 Task: Add Sprouts Organic Cinnamon Powder to the cart.
Action: Mouse moved to (42, 321)
Screenshot: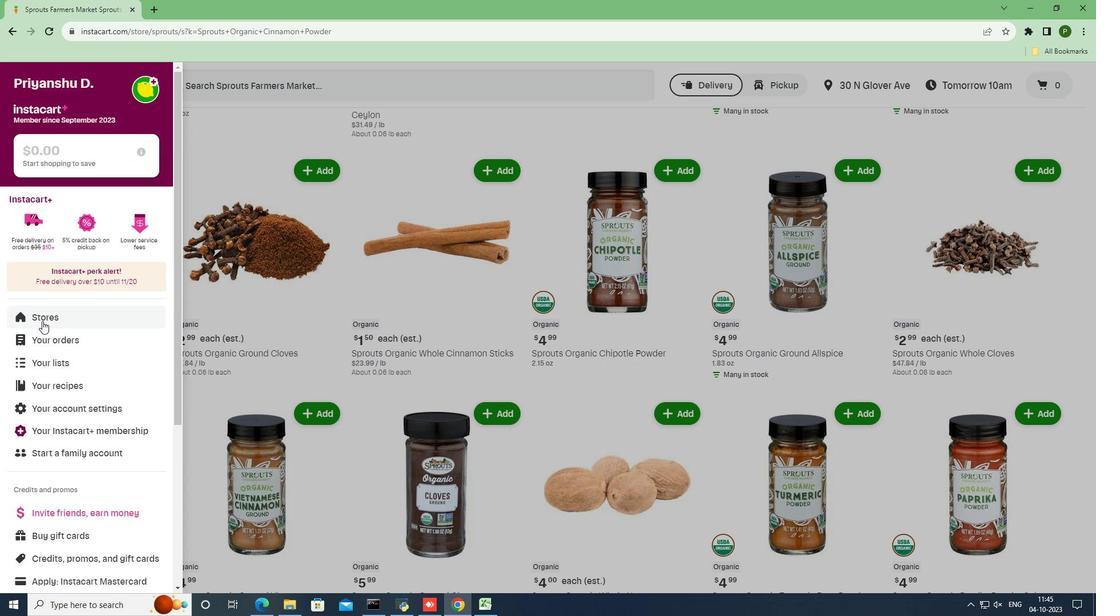 
Action: Mouse pressed left at (42, 321)
Screenshot: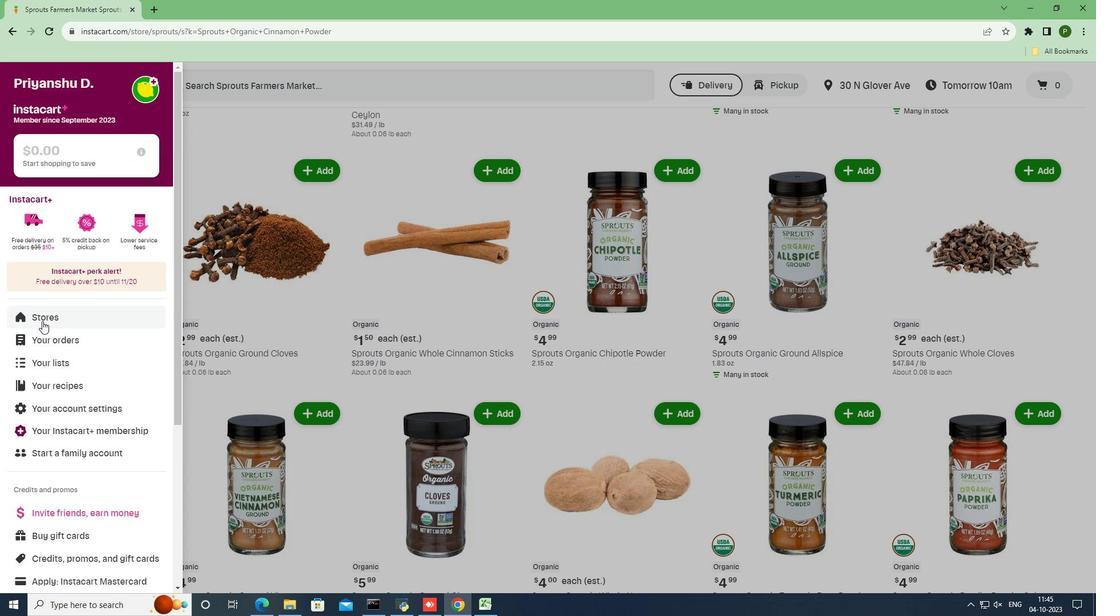 
Action: Mouse moved to (259, 133)
Screenshot: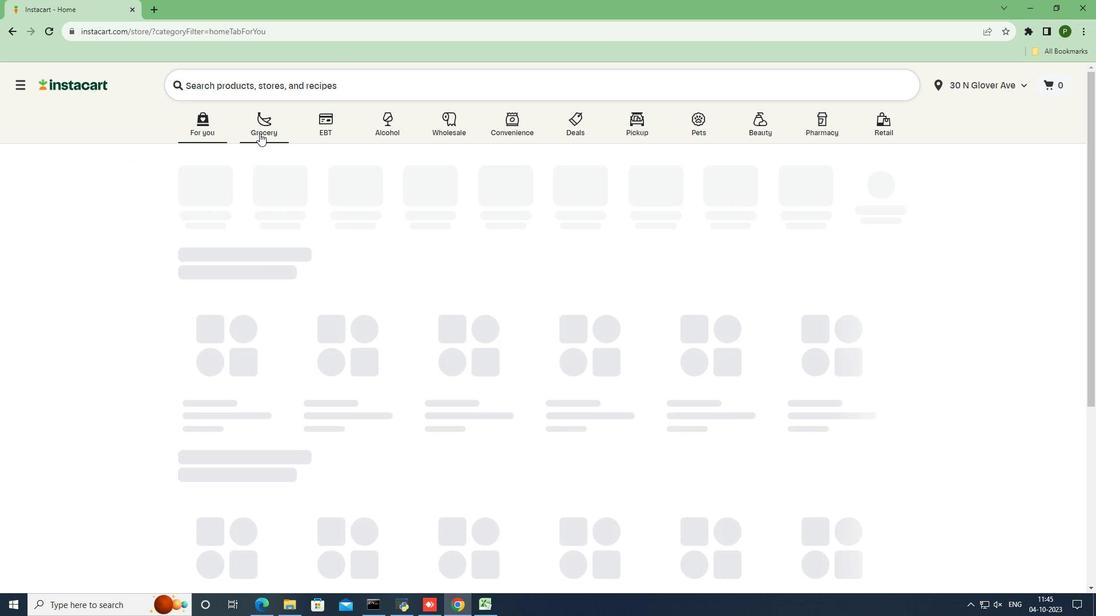 
Action: Mouse pressed left at (259, 133)
Screenshot: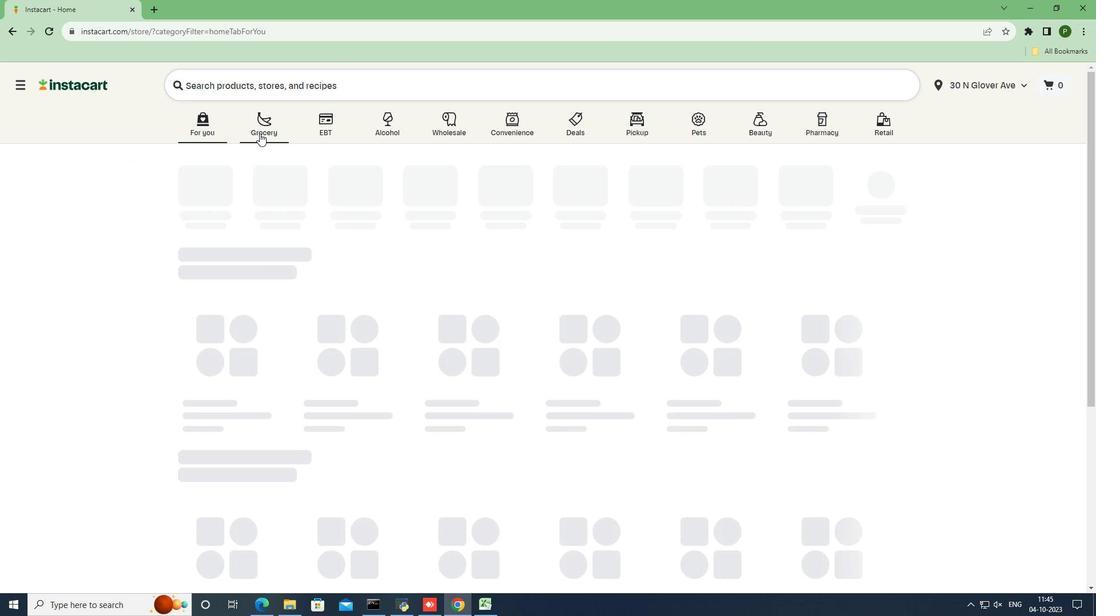 
Action: Mouse moved to (689, 252)
Screenshot: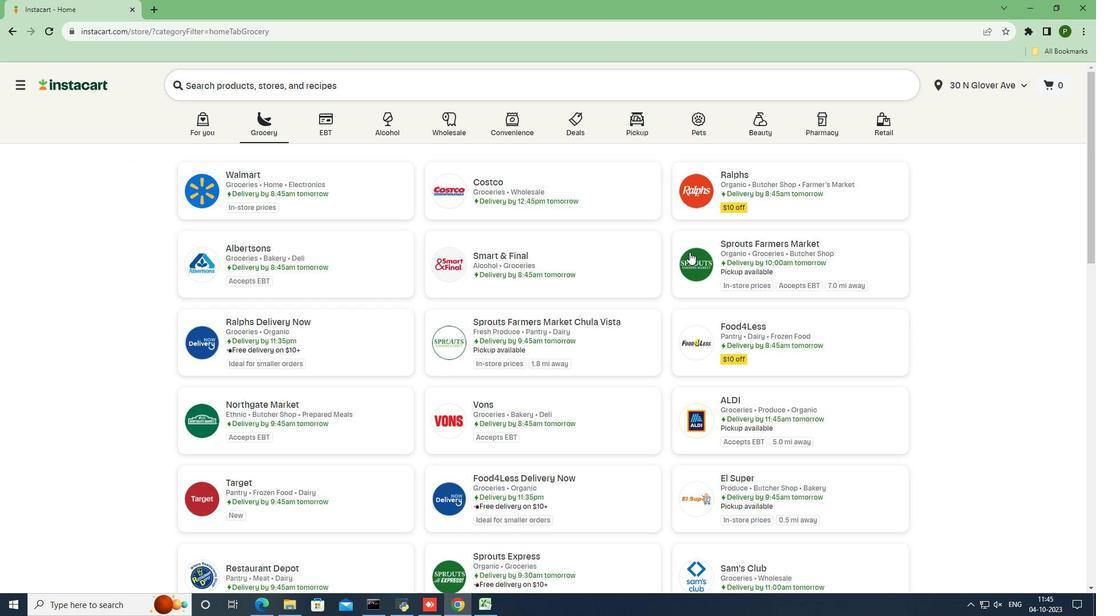 
Action: Mouse pressed left at (689, 252)
Screenshot: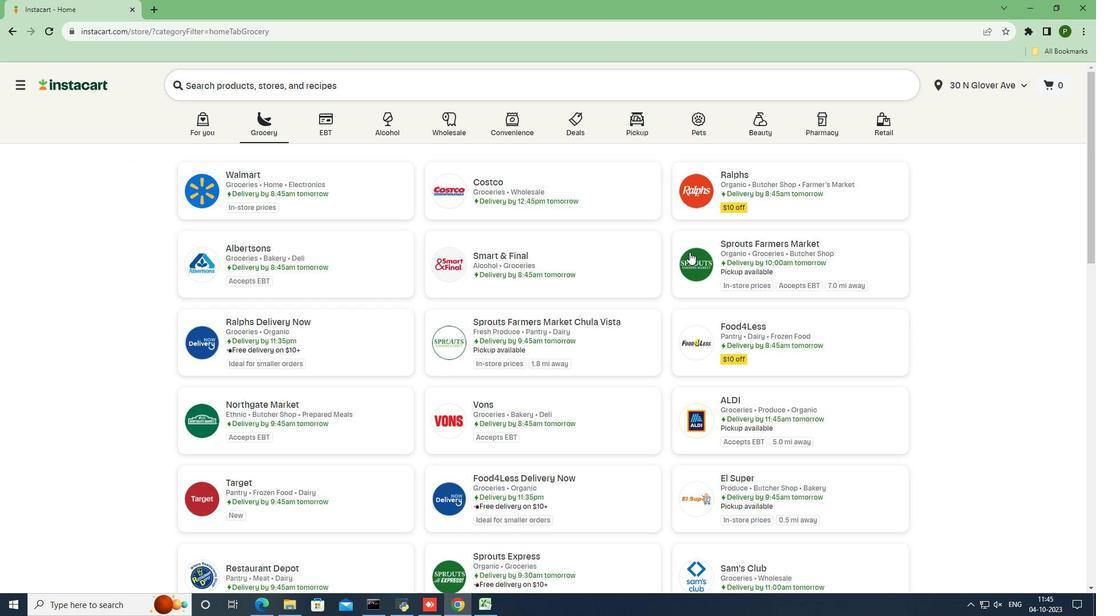
Action: Mouse moved to (102, 323)
Screenshot: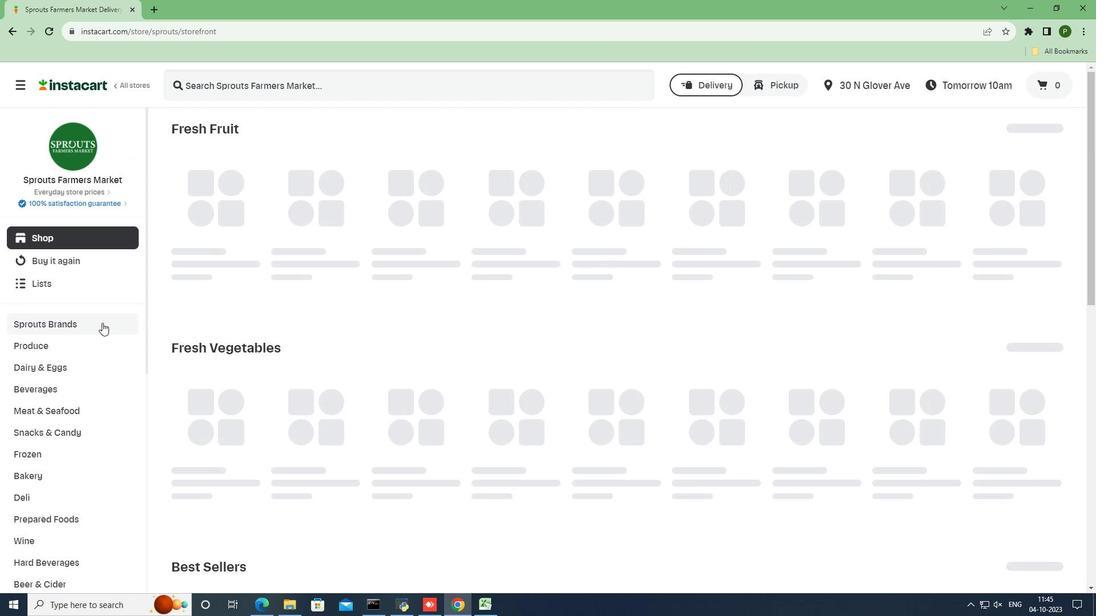 
Action: Mouse pressed left at (102, 323)
Screenshot: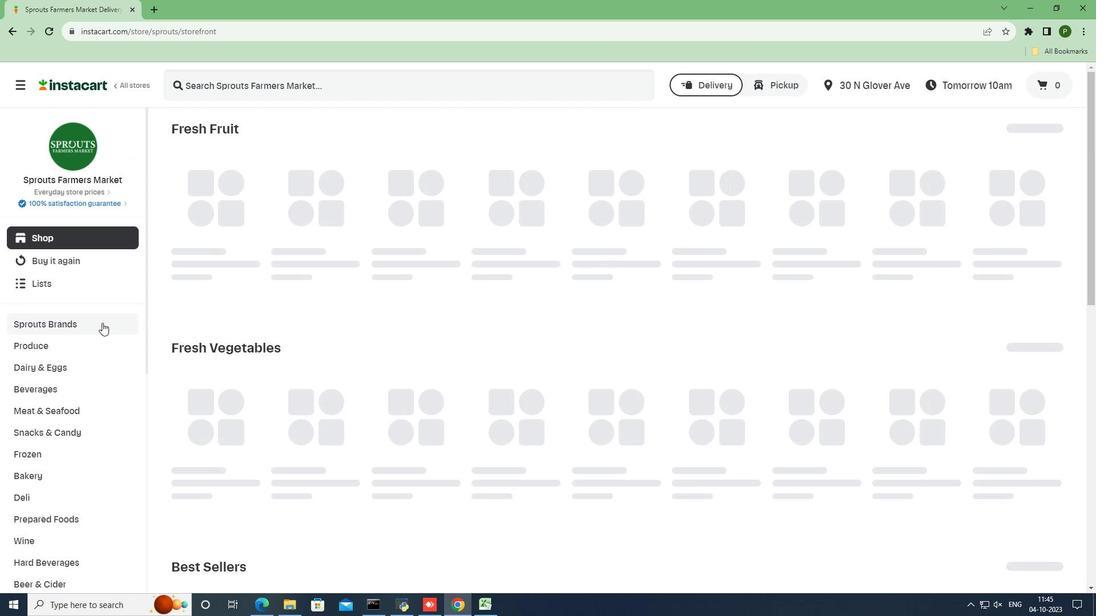 
Action: Mouse moved to (80, 420)
Screenshot: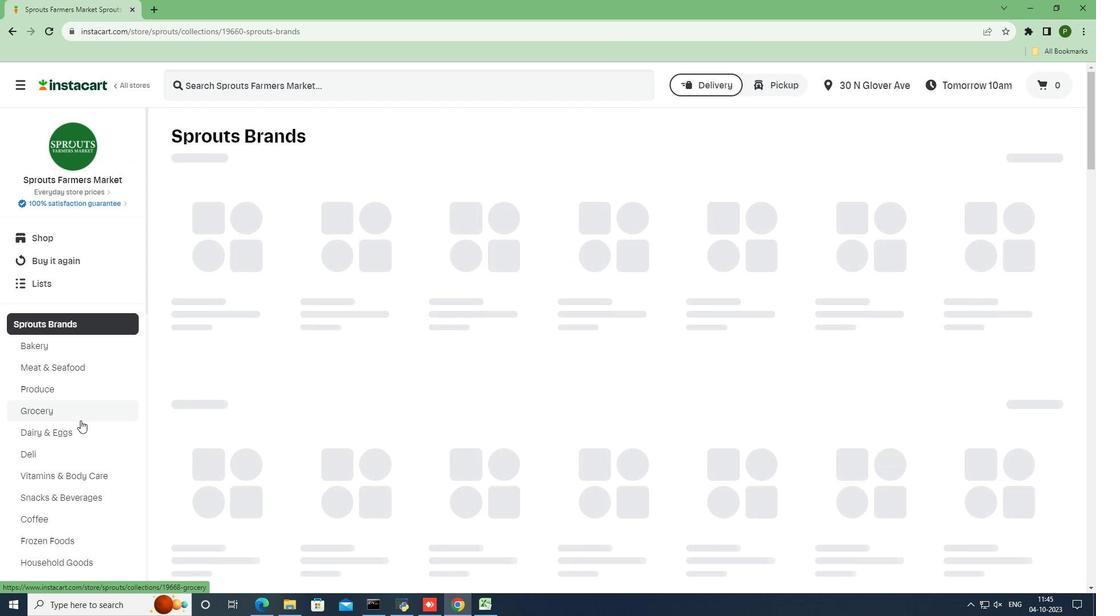 
Action: Mouse pressed left at (80, 420)
Screenshot: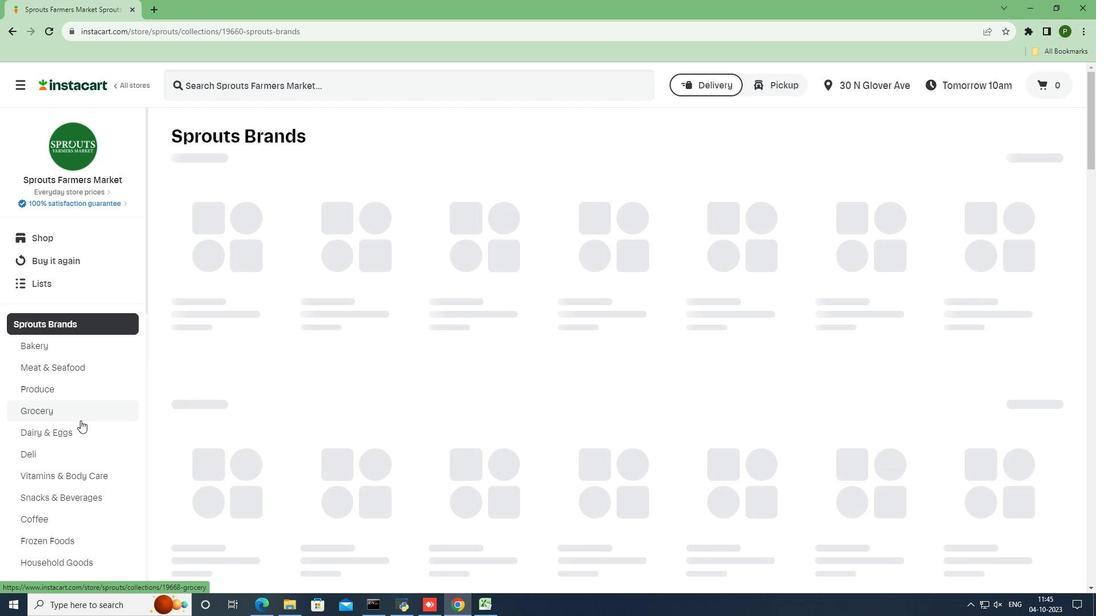 
Action: Mouse moved to (304, 223)
Screenshot: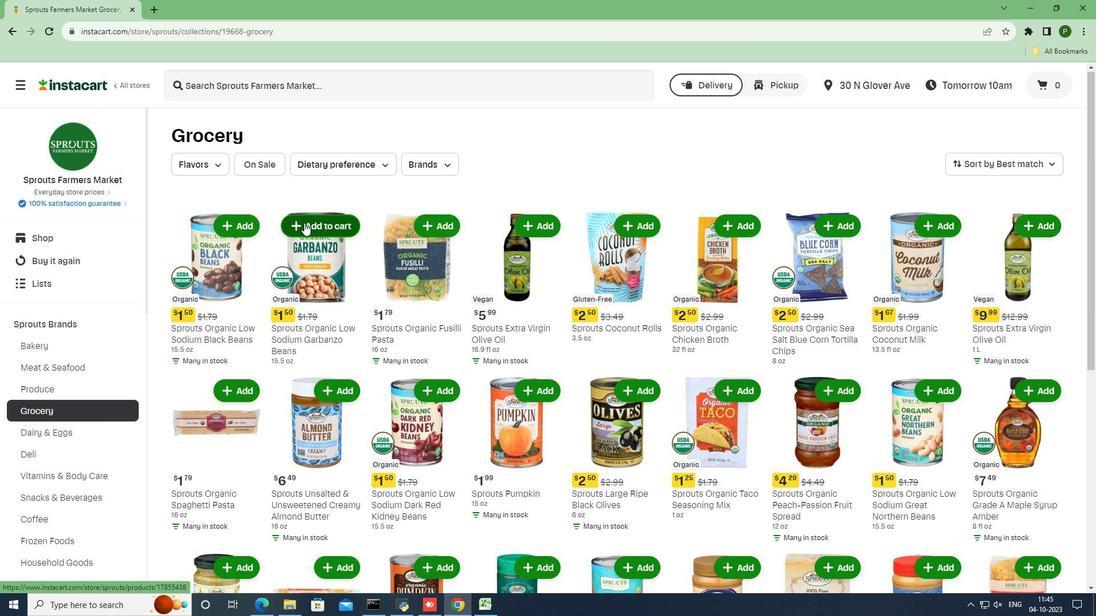 
Action: Mouse scrolled (304, 222) with delta (0, 0)
Screenshot: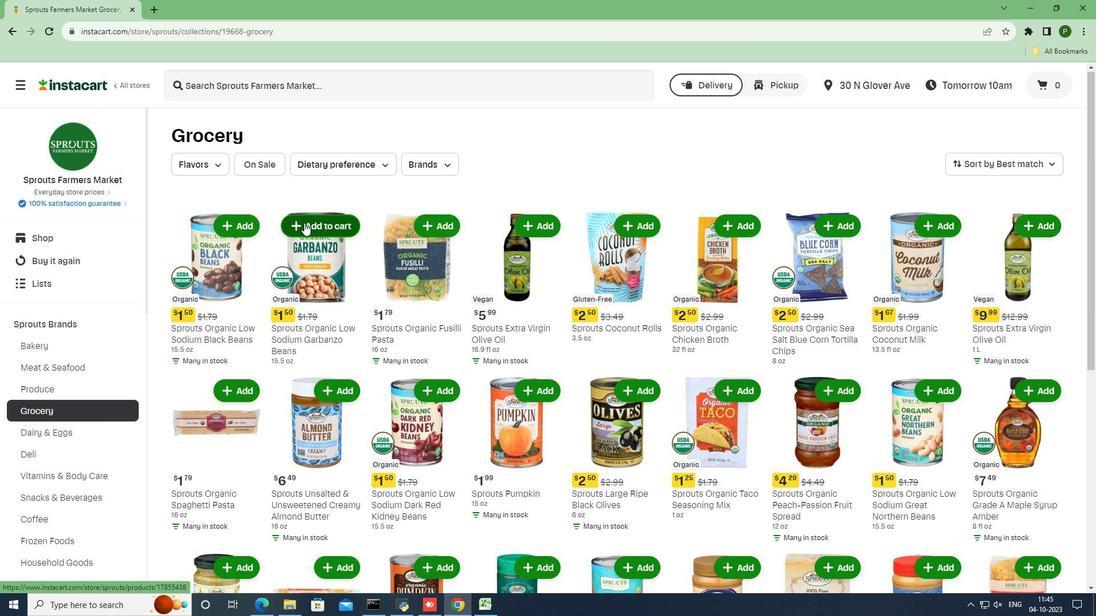 
Action: Mouse moved to (304, 223)
Screenshot: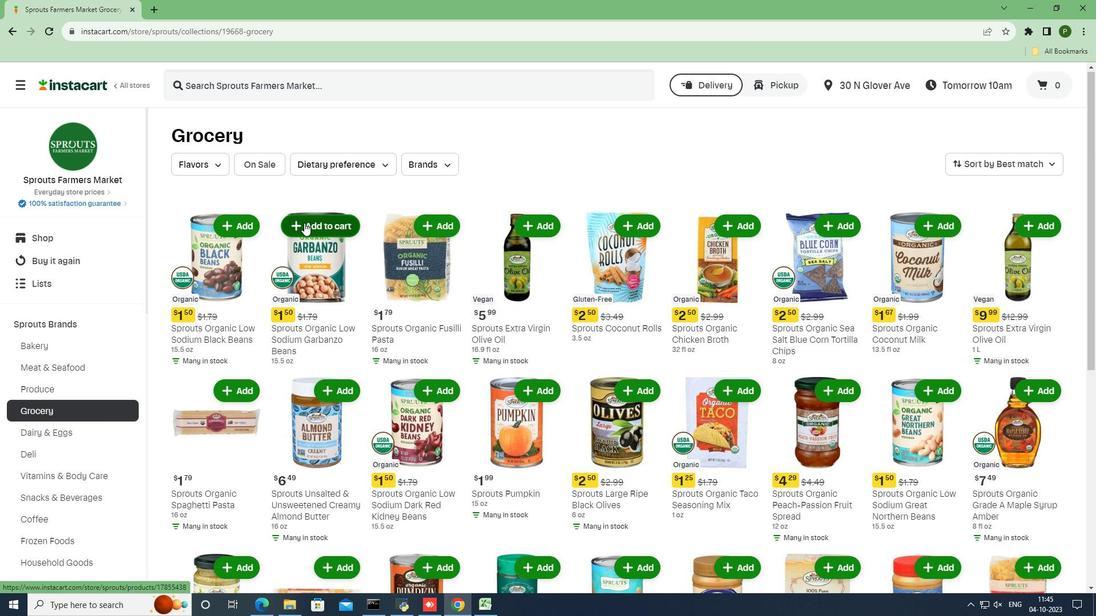
Action: Mouse scrolled (304, 222) with delta (0, 0)
Screenshot: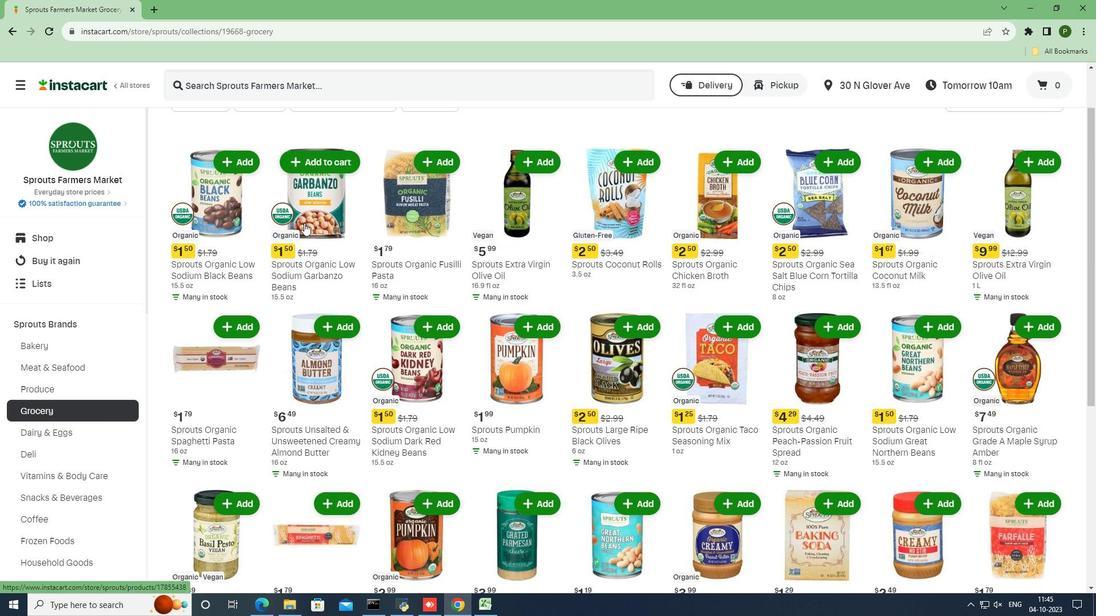 
Action: Mouse scrolled (304, 222) with delta (0, 0)
Screenshot: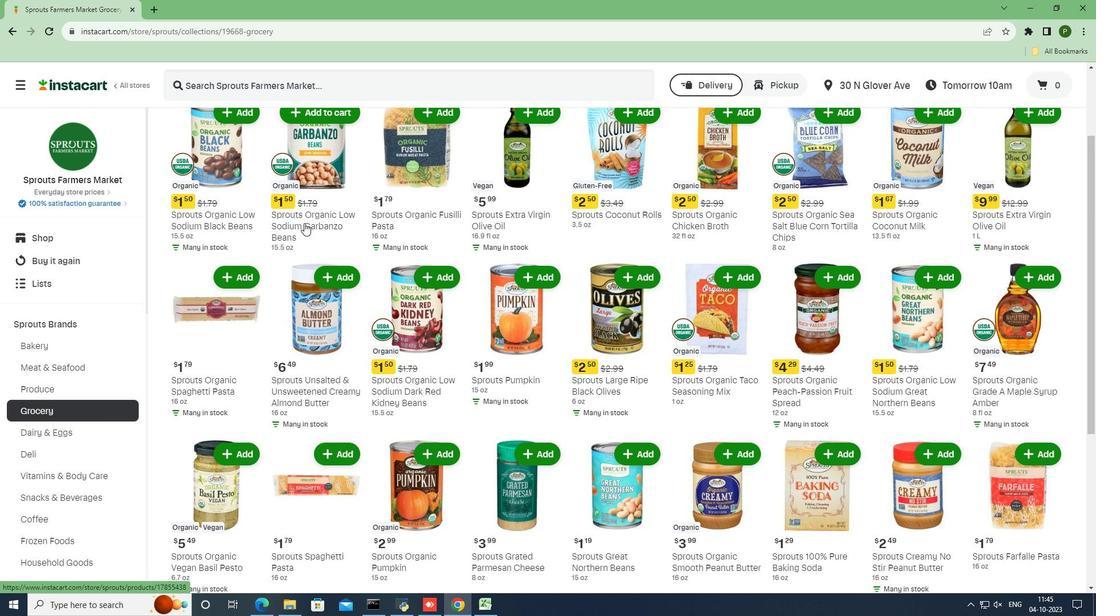 
Action: Mouse scrolled (304, 222) with delta (0, 0)
Screenshot: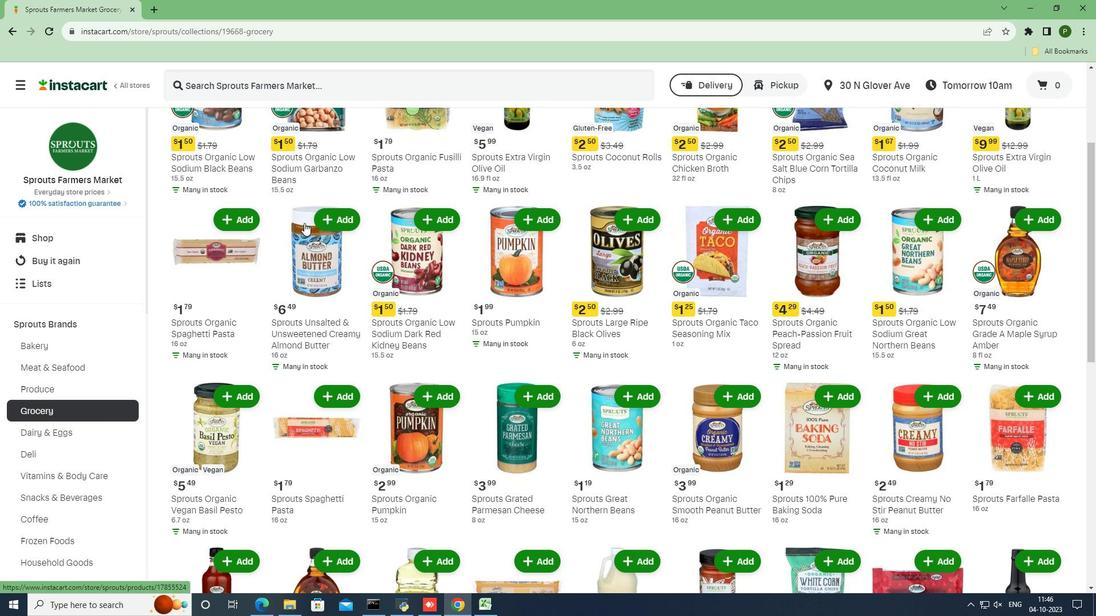 
Action: Mouse scrolled (304, 222) with delta (0, 0)
Screenshot: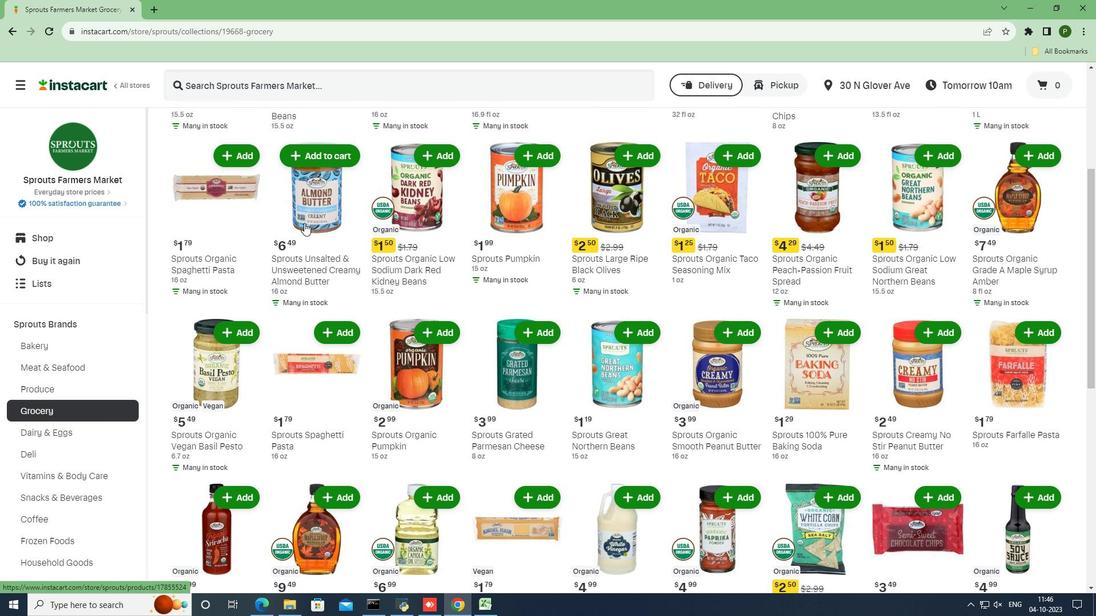 
Action: Mouse scrolled (304, 222) with delta (0, 0)
Screenshot: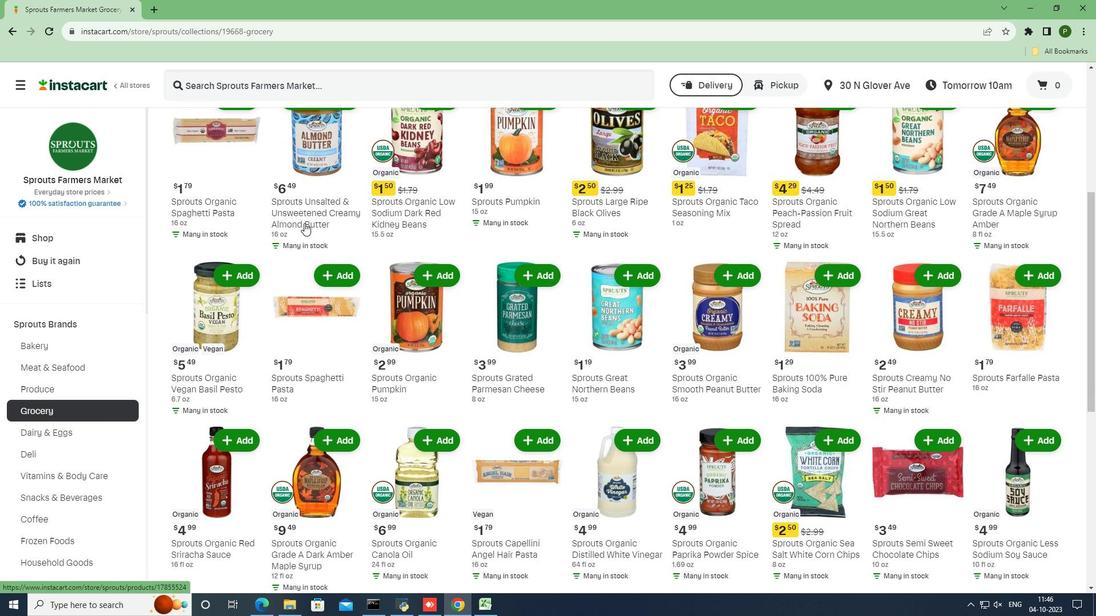 
Action: Mouse scrolled (304, 222) with delta (0, 0)
Screenshot: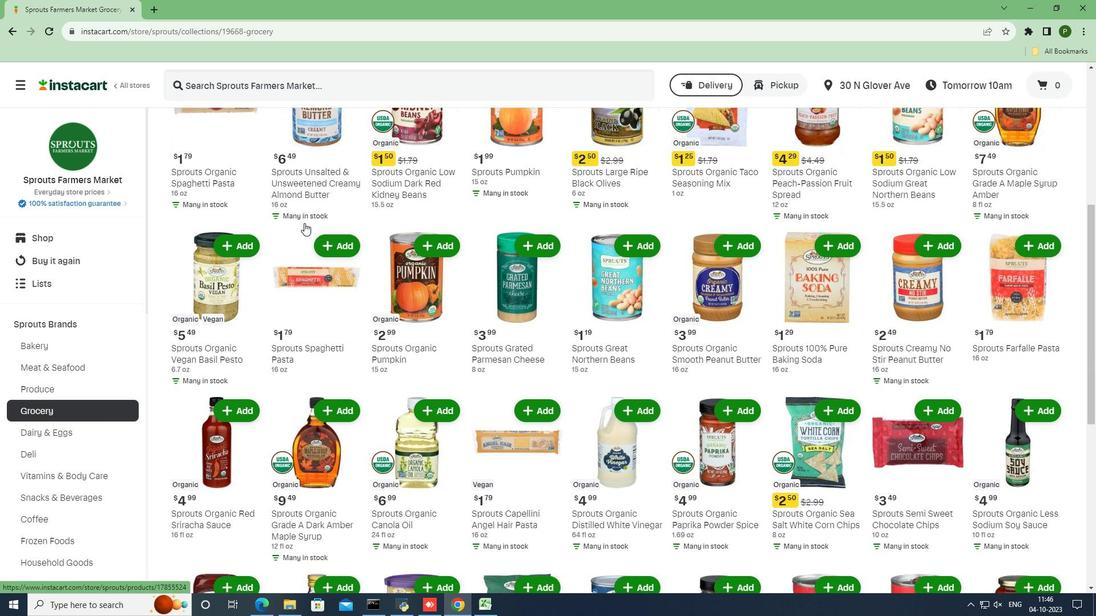 
Action: Mouse scrolled (304, 222) with delta (0, 0)
Screenshot: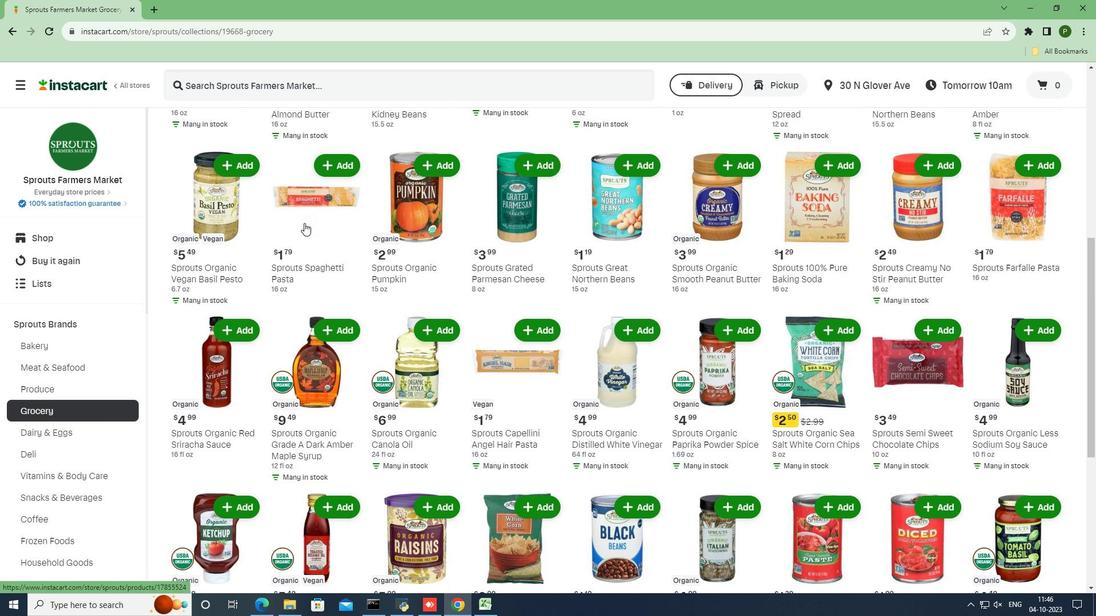 
Action: Mouse scrolled (304, 222) with delta (0, 0)
Screenshot: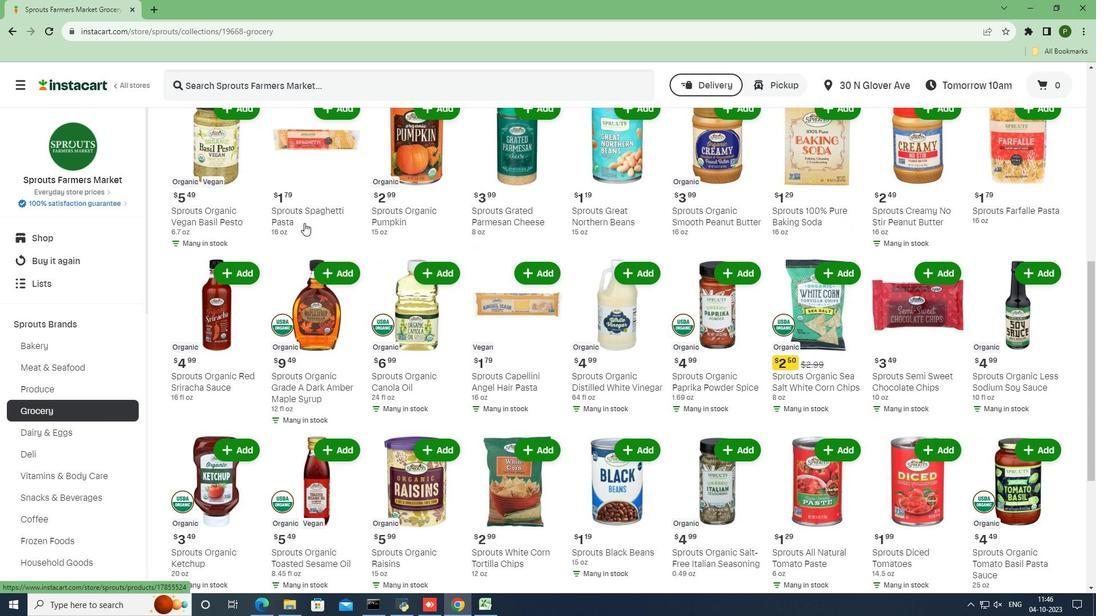 
Action: Mouse scrolled (304, 222) with delta (0, 0)
Screenshot: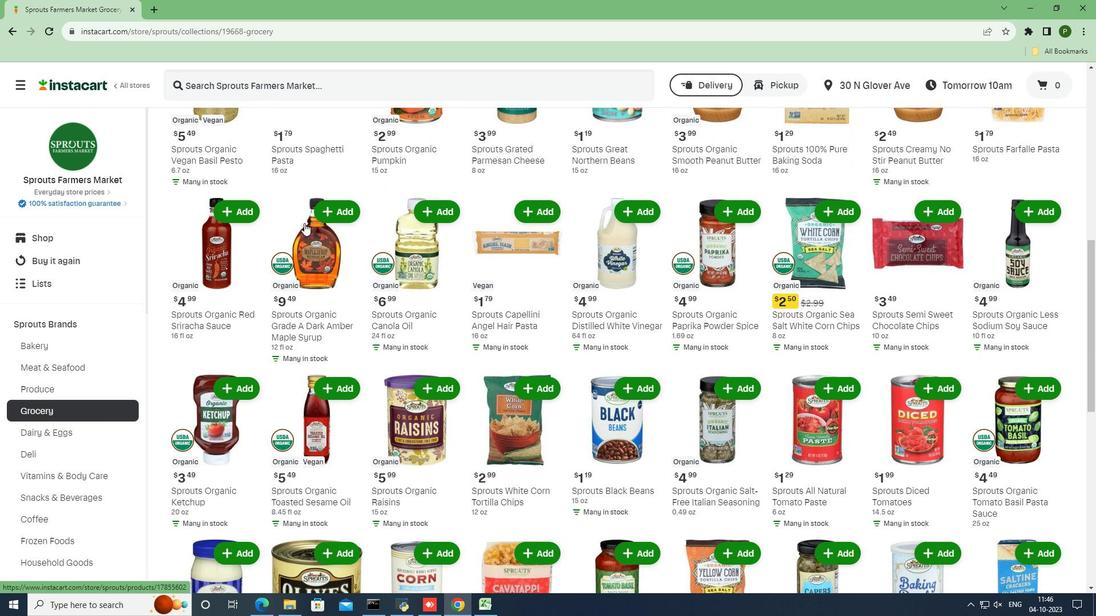 
Action: Mouse scrolled (304, 222) with delta (0, 0)
Screenshot: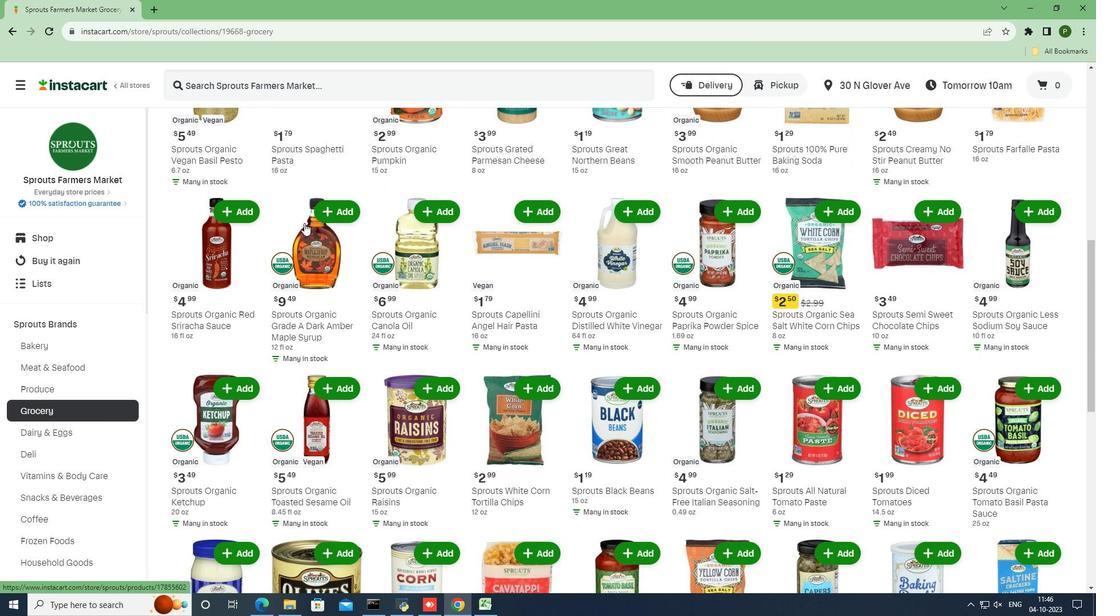 
Action: Mouse scrolled (304, 222) with delta (0, 0)
Screenshot: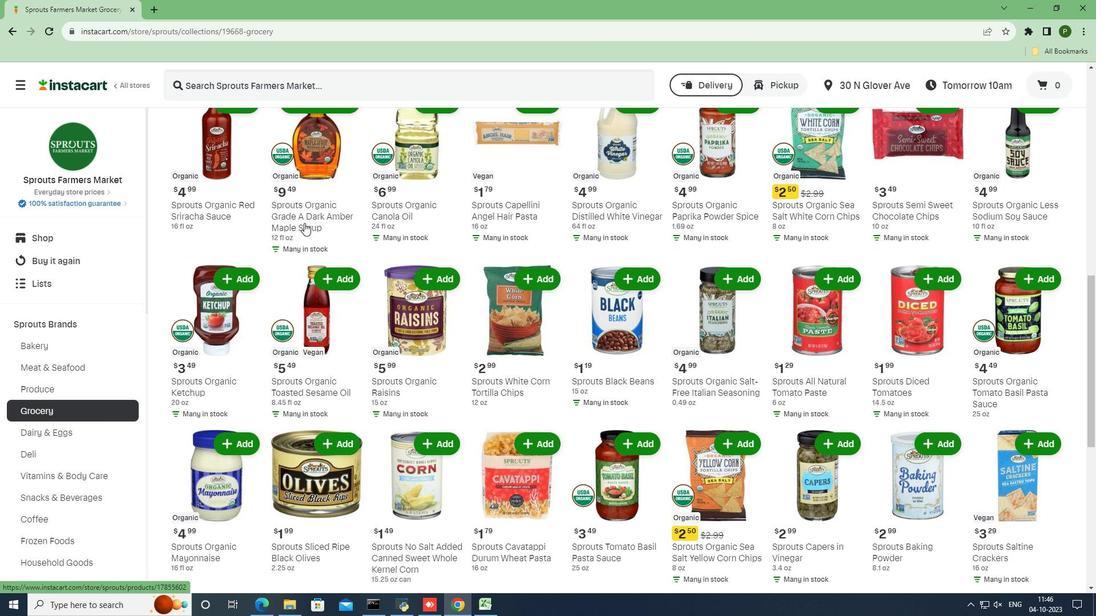 
Action: Mouse scrolled (304, 222) with delta (0, 0)
Screenshot: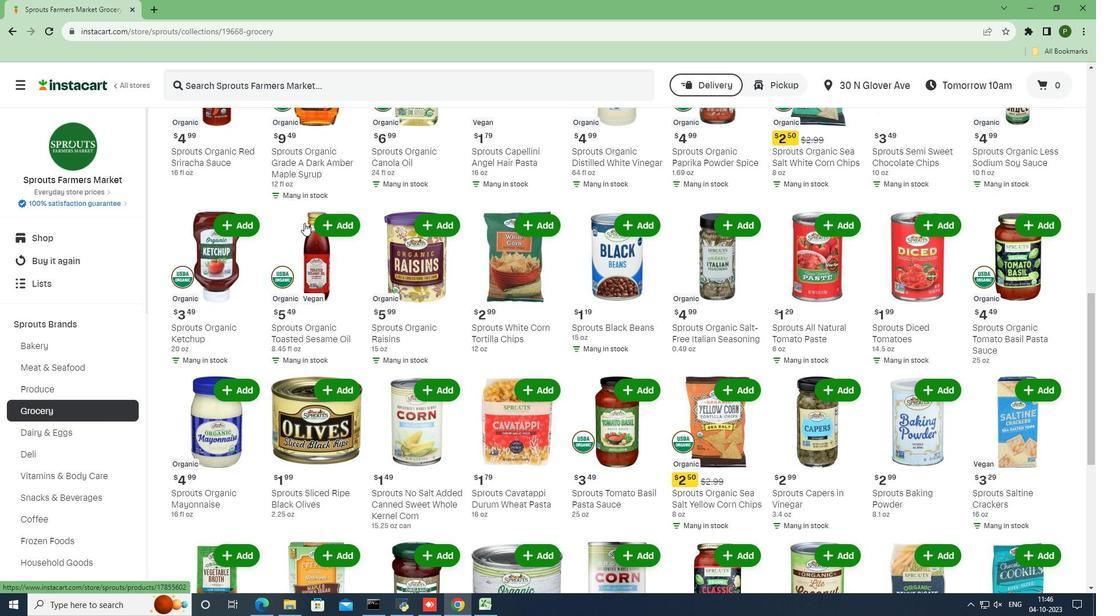 
Action: Mouse scrolled (304, 222) with delta (0, 0)
Screenshot: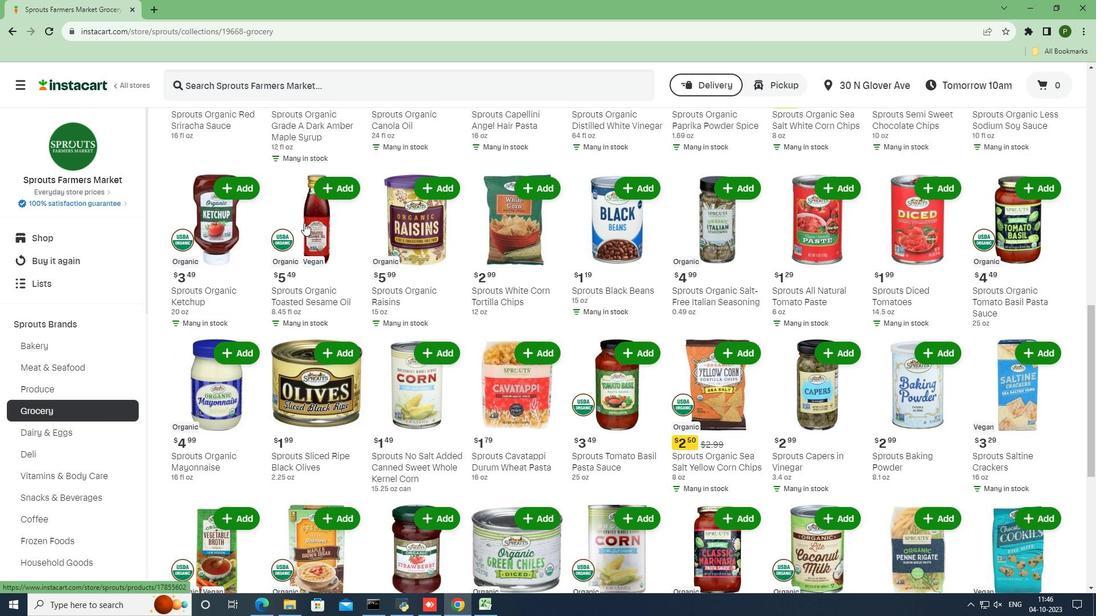 
Action: Mouse scrolled (304, 222) with delta (0, 0)
Screenshot: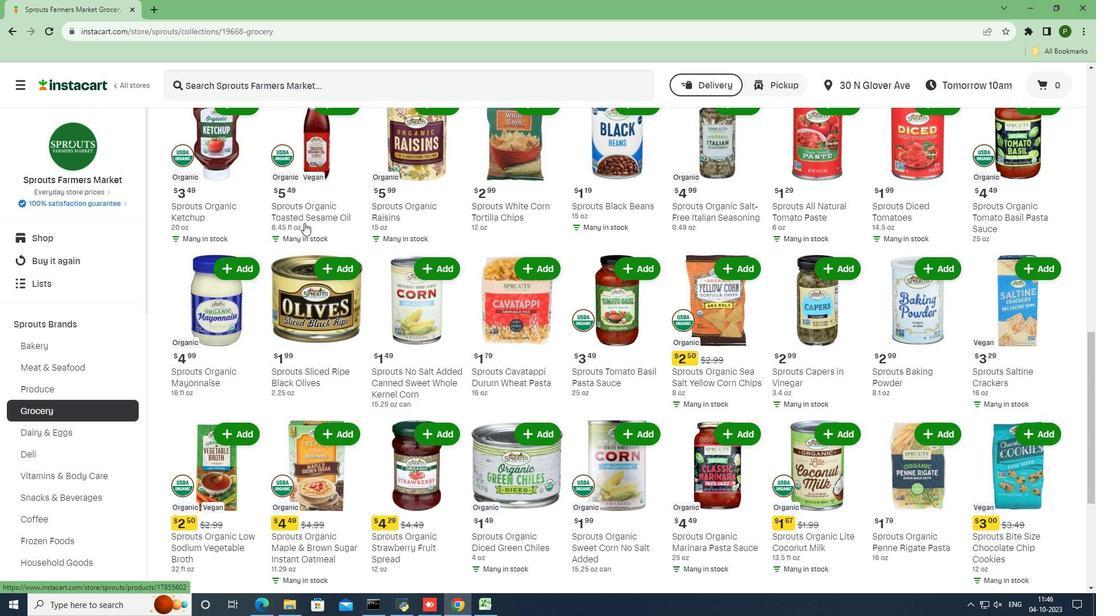 
Action: Mouse scrolled (304, 222) with delta (0, 0)
Screenshot: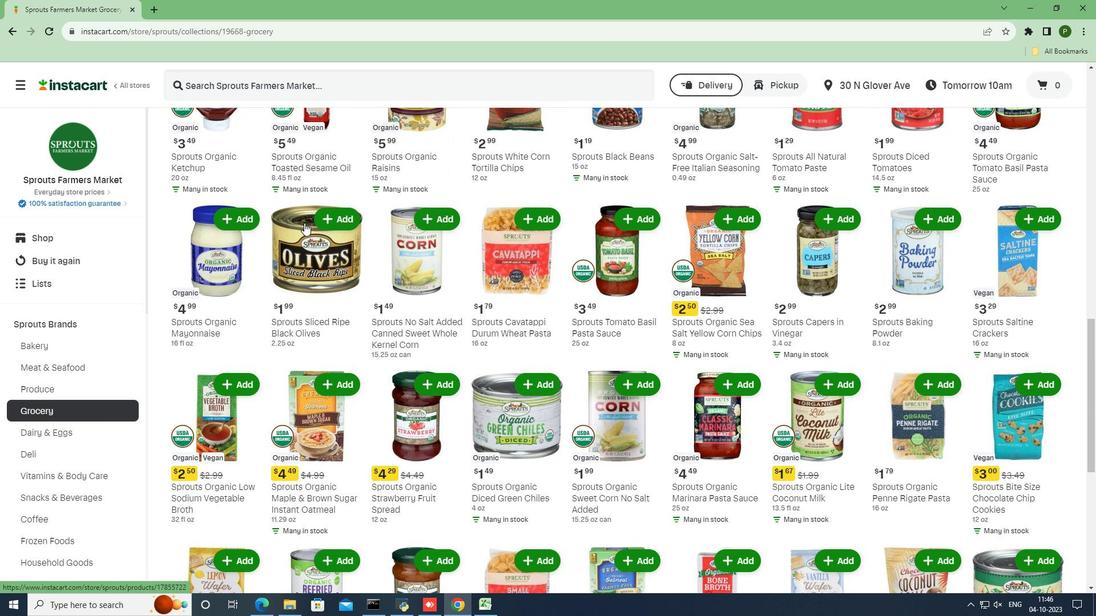 
Action: Mouse scrolled (304, 222) with delta (0, 0)
Screenshot: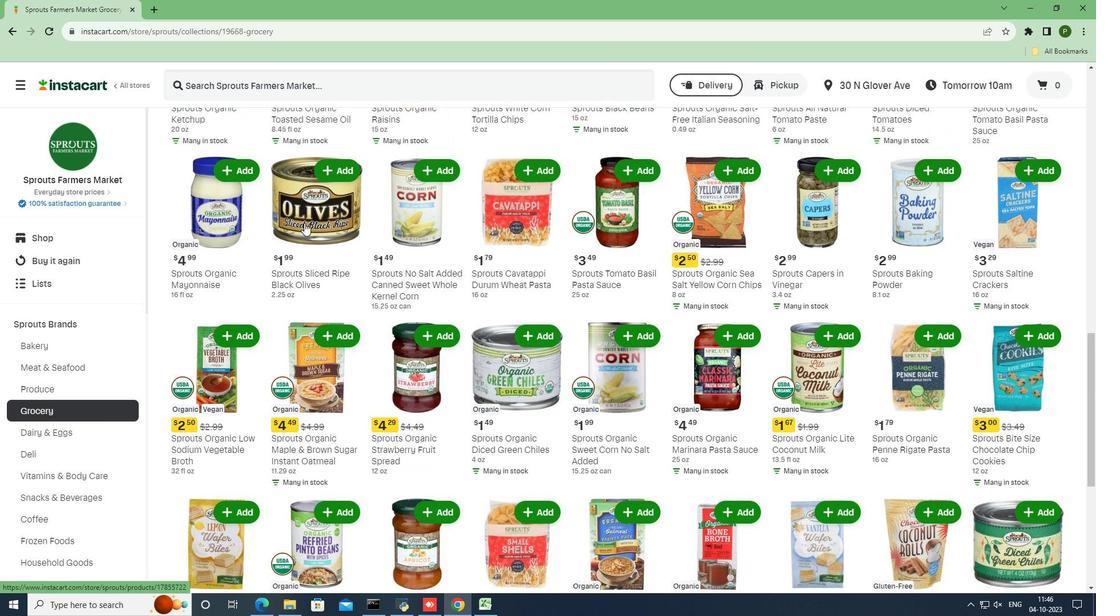 
Action: Mouse scrolled (304, 222) with delta (0, 0)
Screenshot: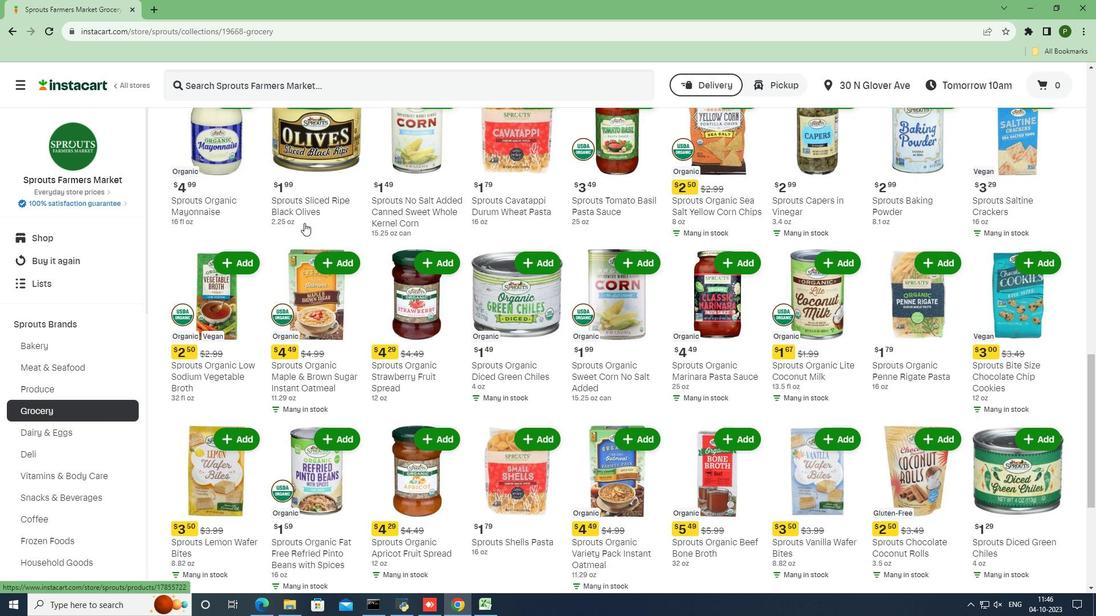 
Action: Mouse scrolled (304, 222) with delta (0, 0)
Screenshot: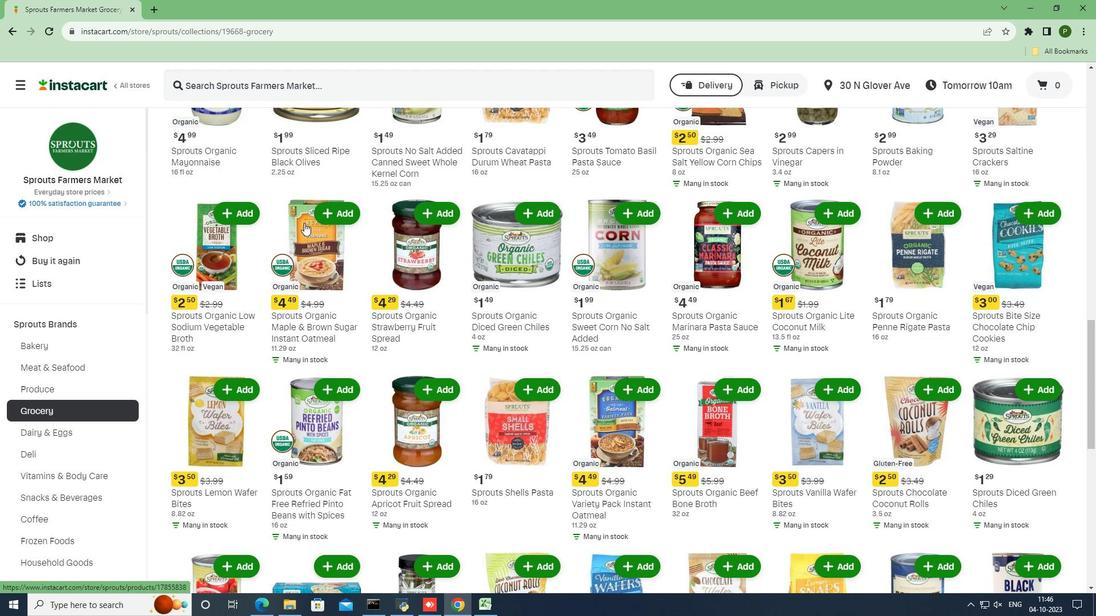 
Action: Mouse scrolled (304, 222) with delta (0, 0)
Screenshot: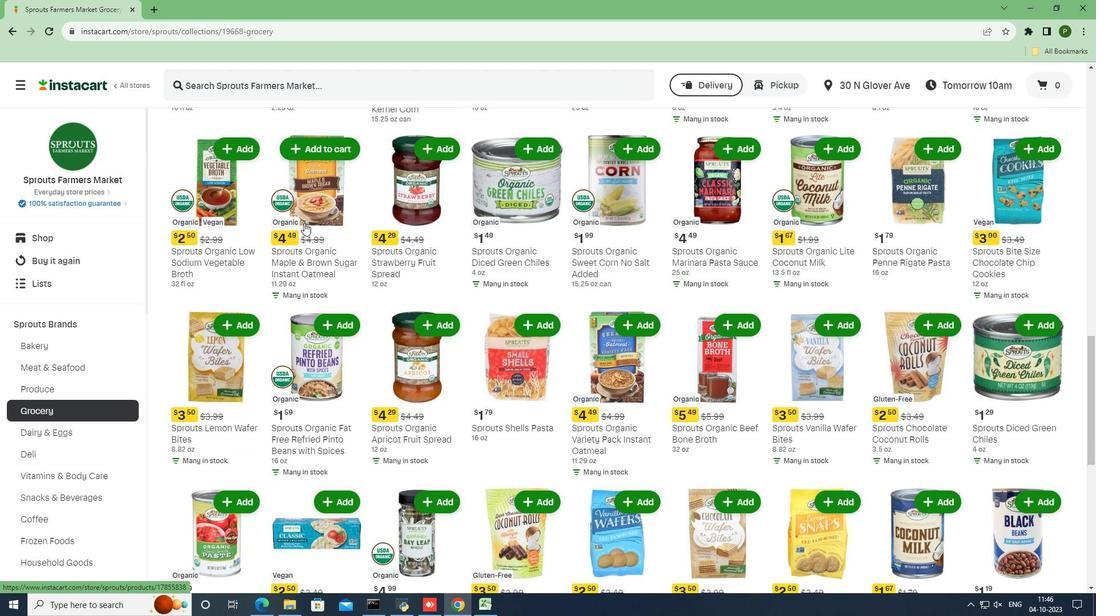 
Action: Mouse scrolled (304, 222) with delta (0, 0)
Screenshot: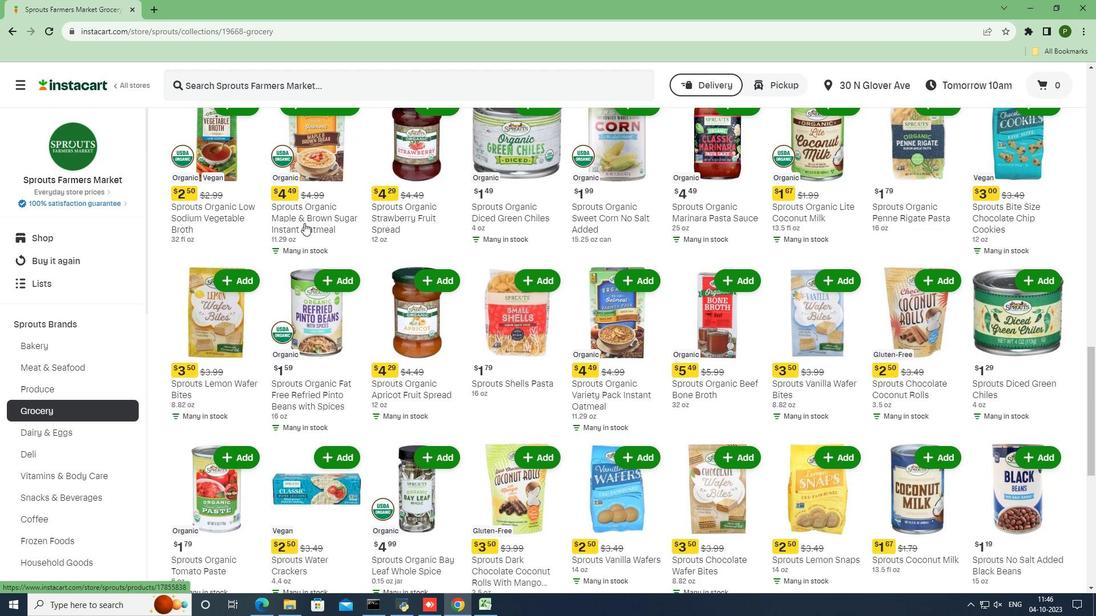 
Action: Mouse scrolled (304, 222) with delta (0, 0)
Screenshot: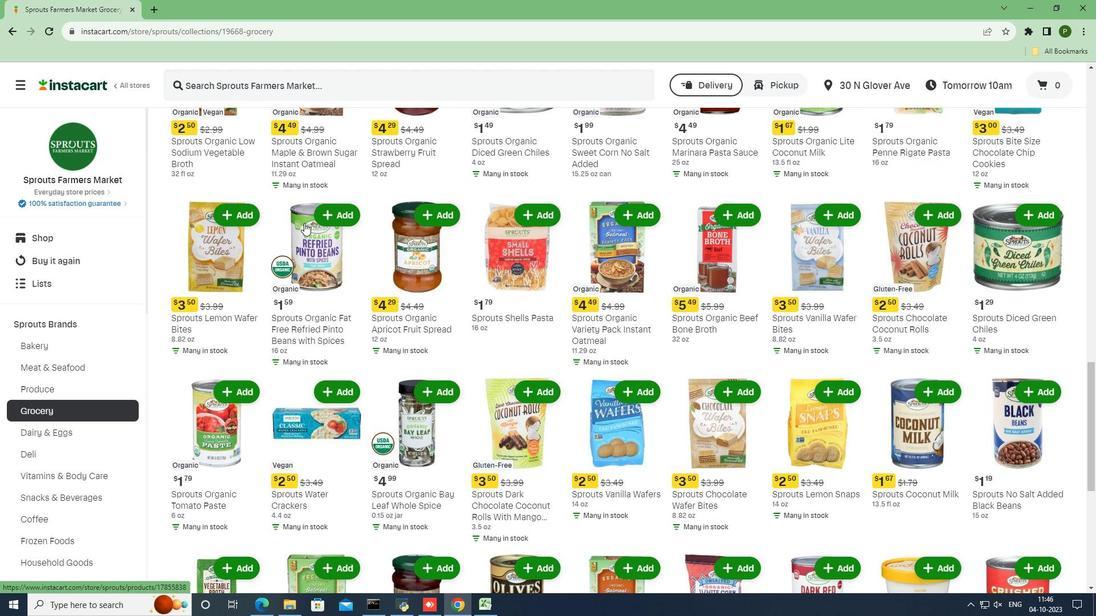 
Action: Mouse scrolled (304, 222) with delta (0, 0)
Screenshot: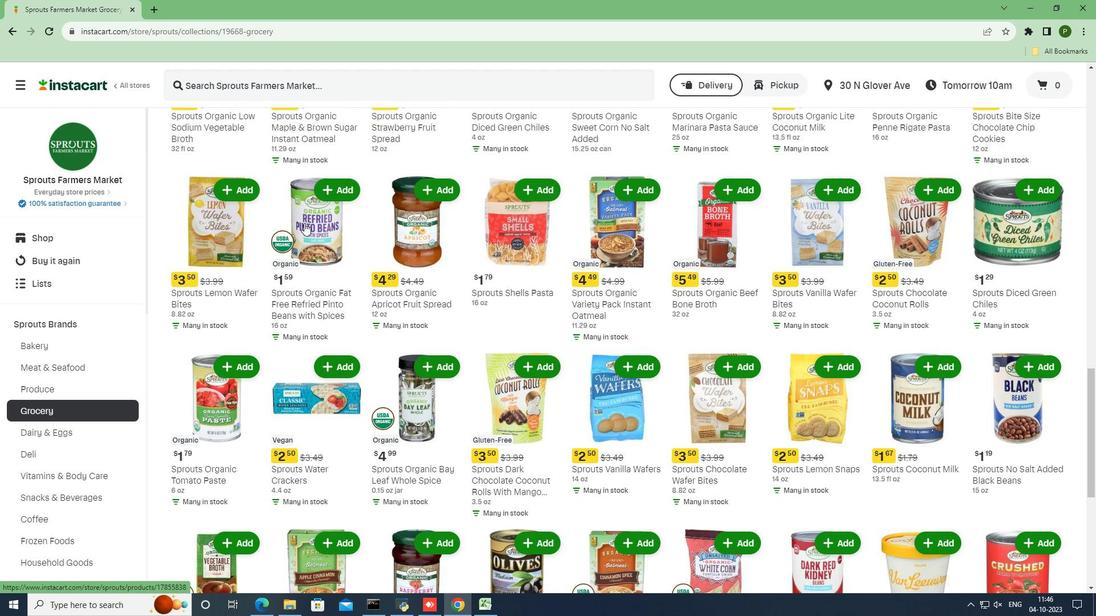 
Action: Mouse scrolled (304, 222) with delta (0, 0)
Screenshot: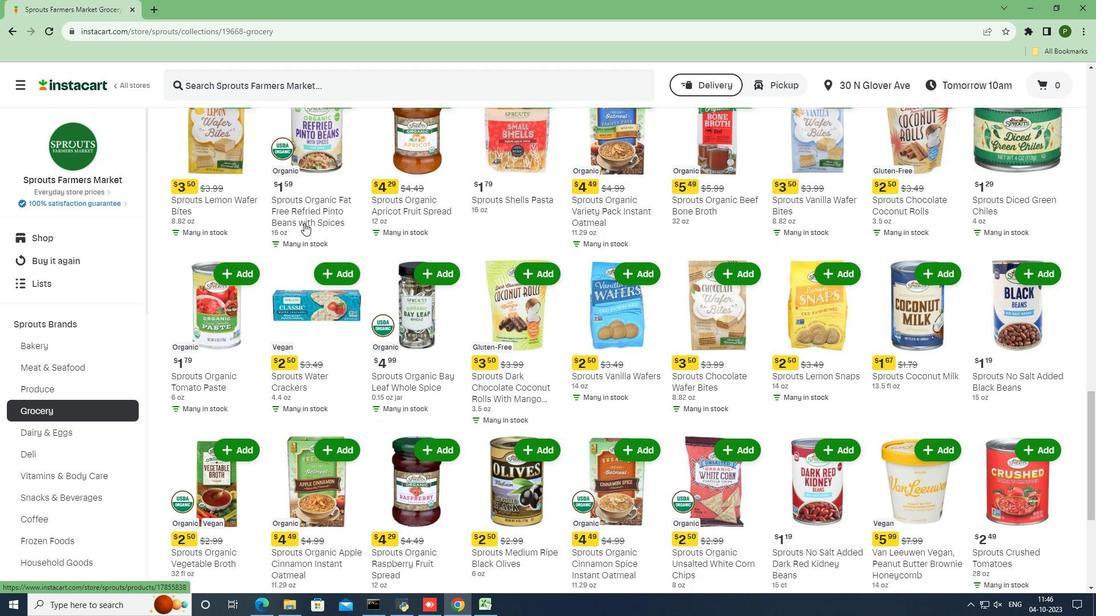 
Action: Mouse scrolled (304, 222) with delta (0, 0)
Screenshot: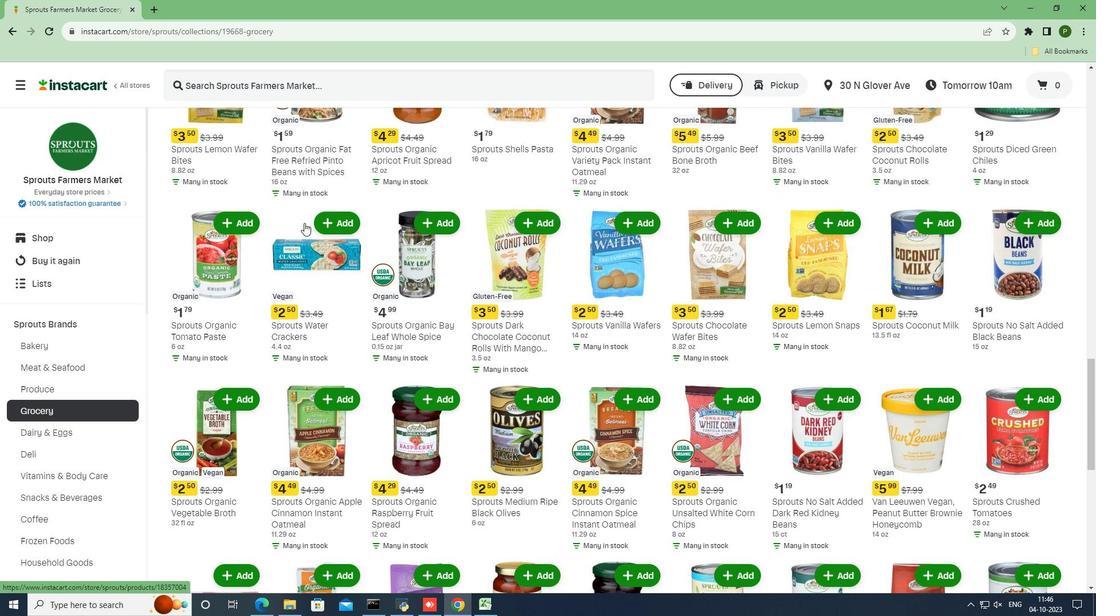 
Action: Mouse scrolled (304, 222) with delta (0, 0)
Screenshot: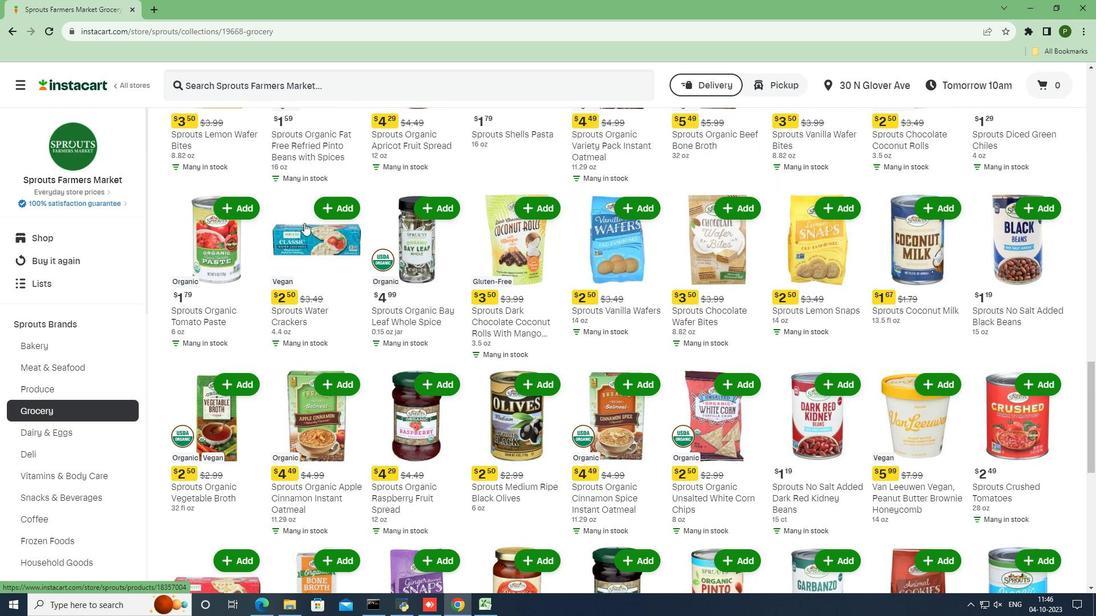 
Action: Mouse scrolled (304, 222) with delta (0, 0)
Screenshot: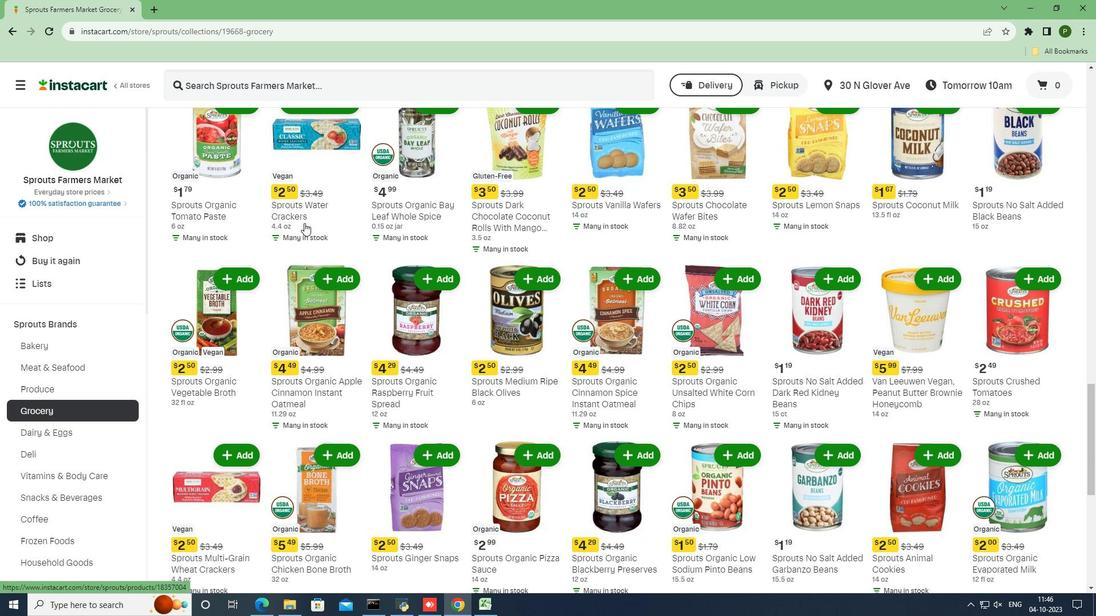 
Action: Mouse scrolled (304, 222) with delta (0, 0)
Screenshot: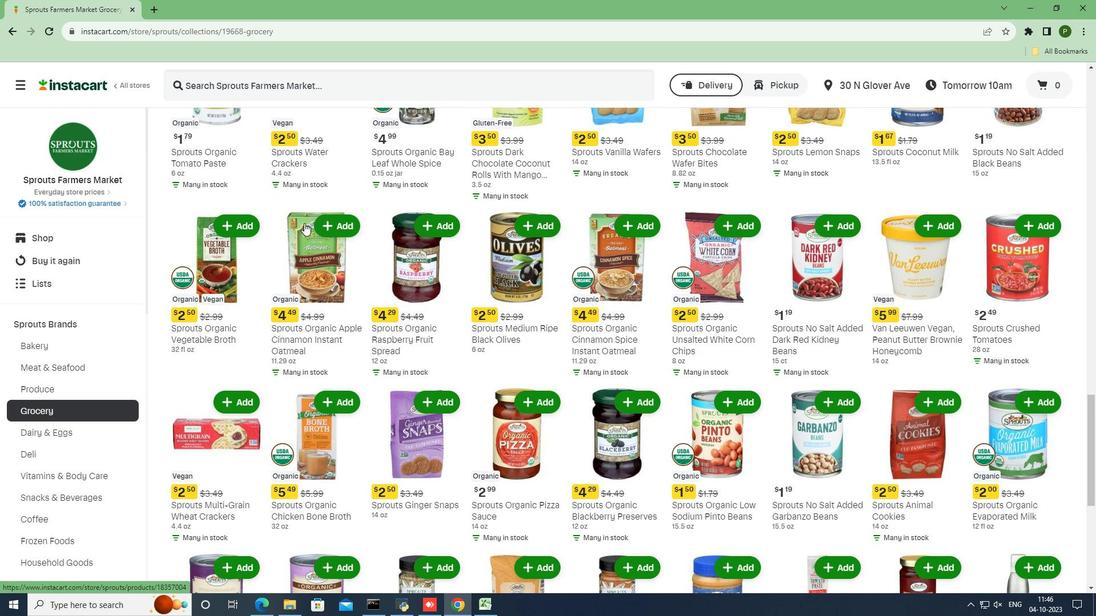 
Action: Mouse scrolled (304, 222) with delta (0, 0)
Screenshot: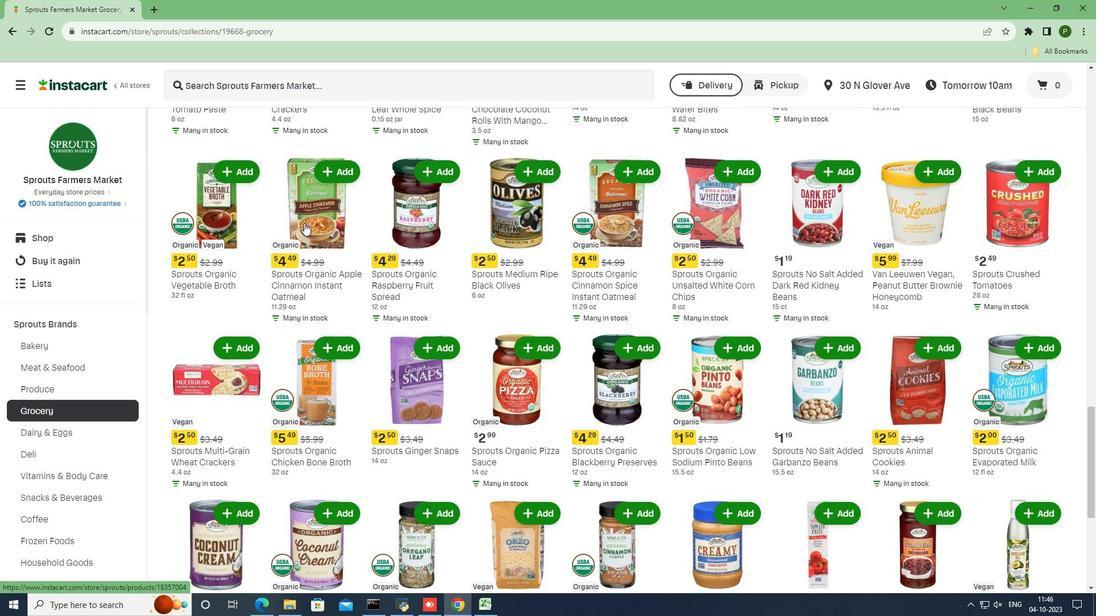 
Action: Mouse scrolled (304, 222) with delta (0, 0)
Screenshot: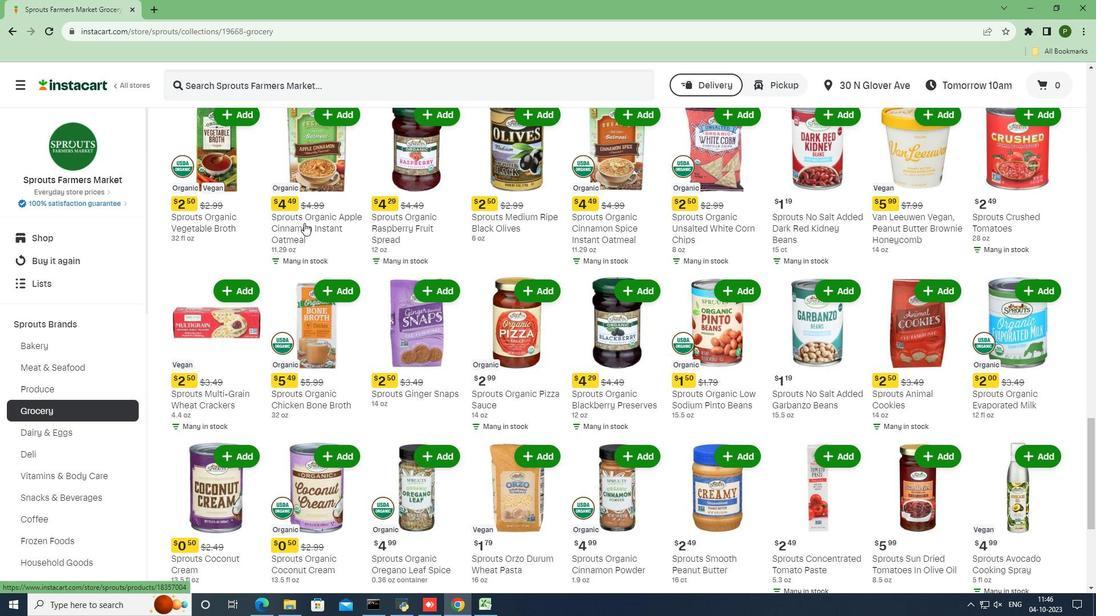 
Action: Mouse scrolled (304, 222) with delta (0, 0)
Screenshot: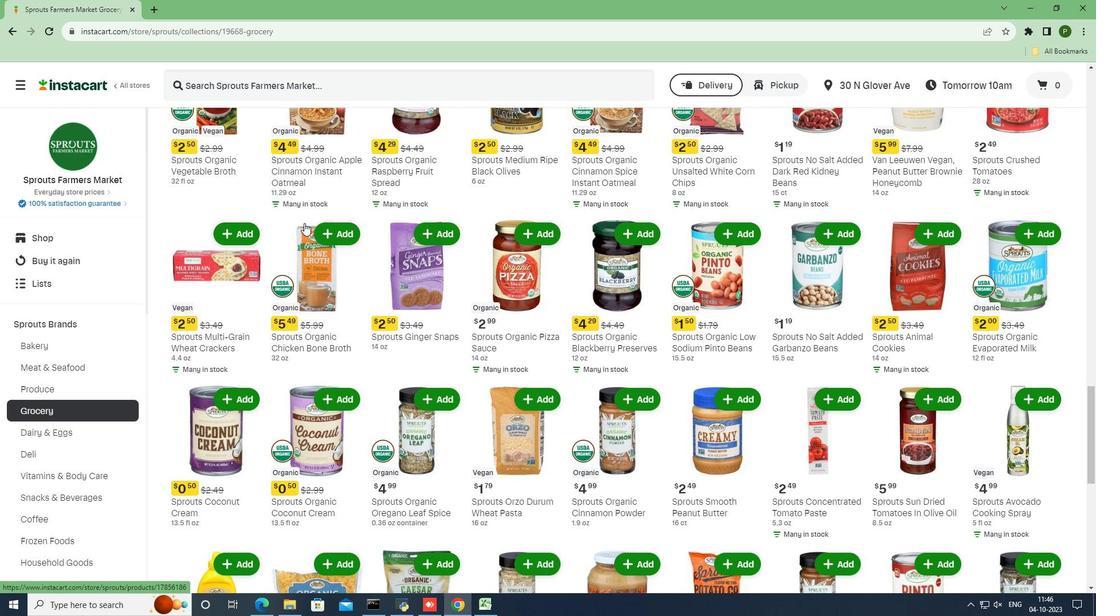 
Action: Mouse scrolled (304, 222) with delta (0, 0)
Screenshot: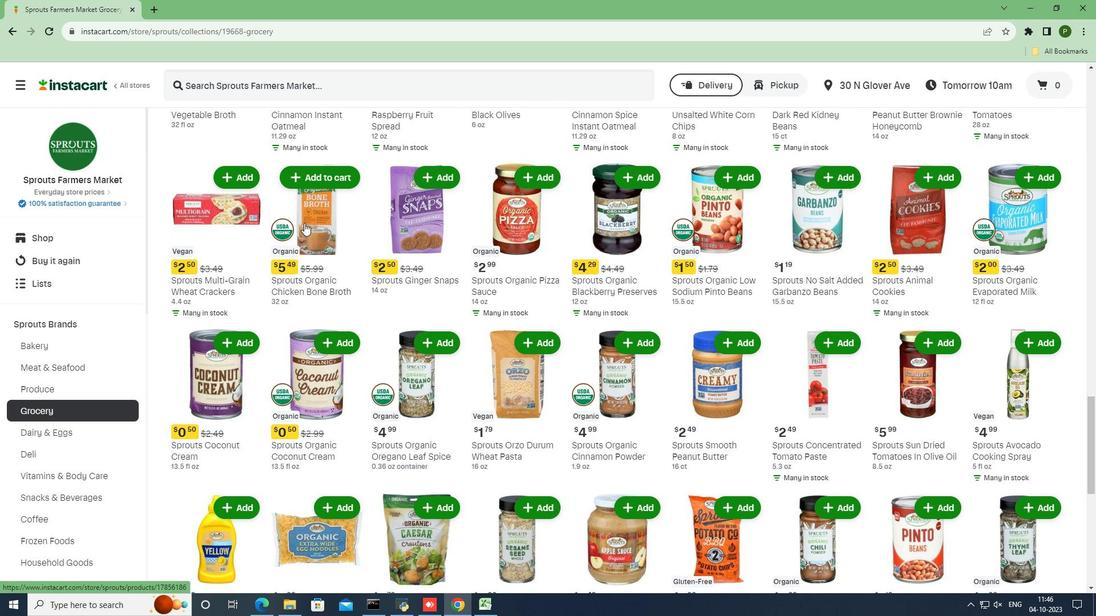 
Action: Mouse moved to (621, 284)
Screenshot: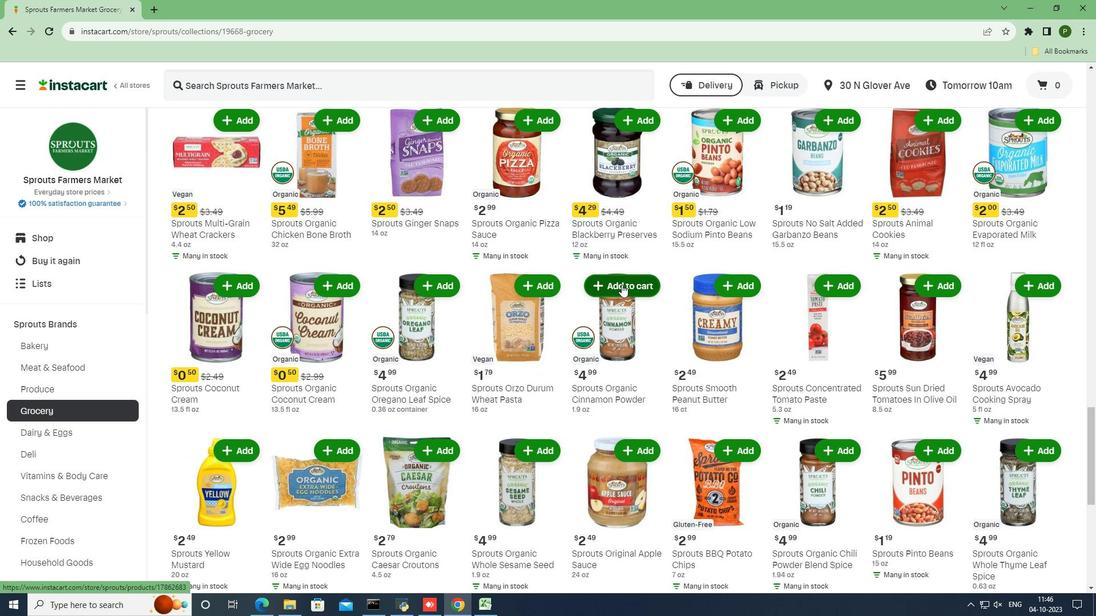 
Action: Mouse pressed left at (621, 284)
Screenshot: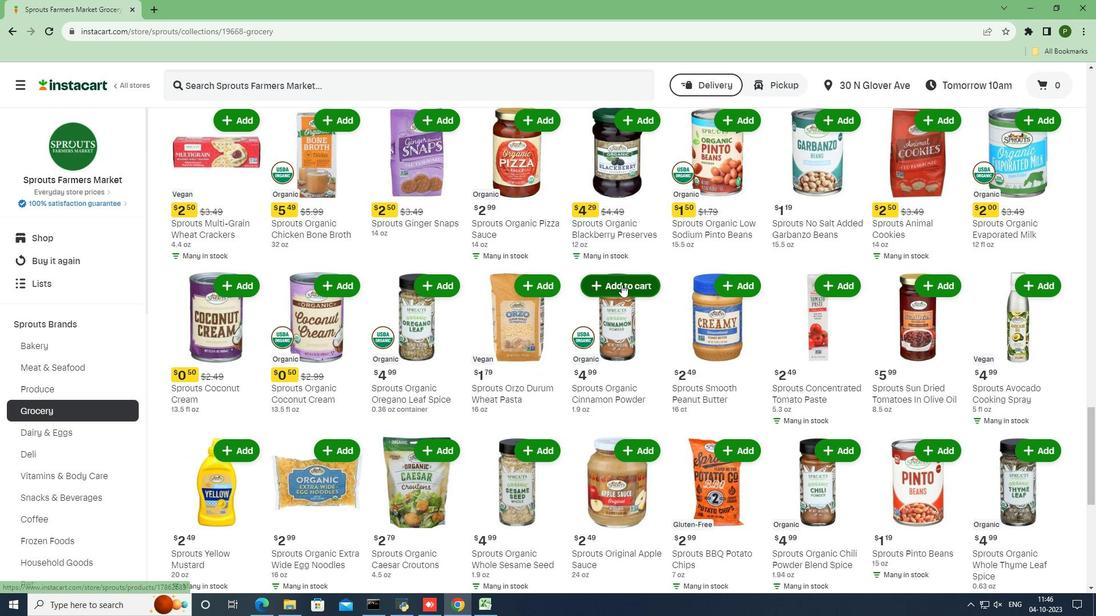 
